 Task: Sort your projects by least recently updated.
Action: Mouse moved to (1328, 122)
Screenshot: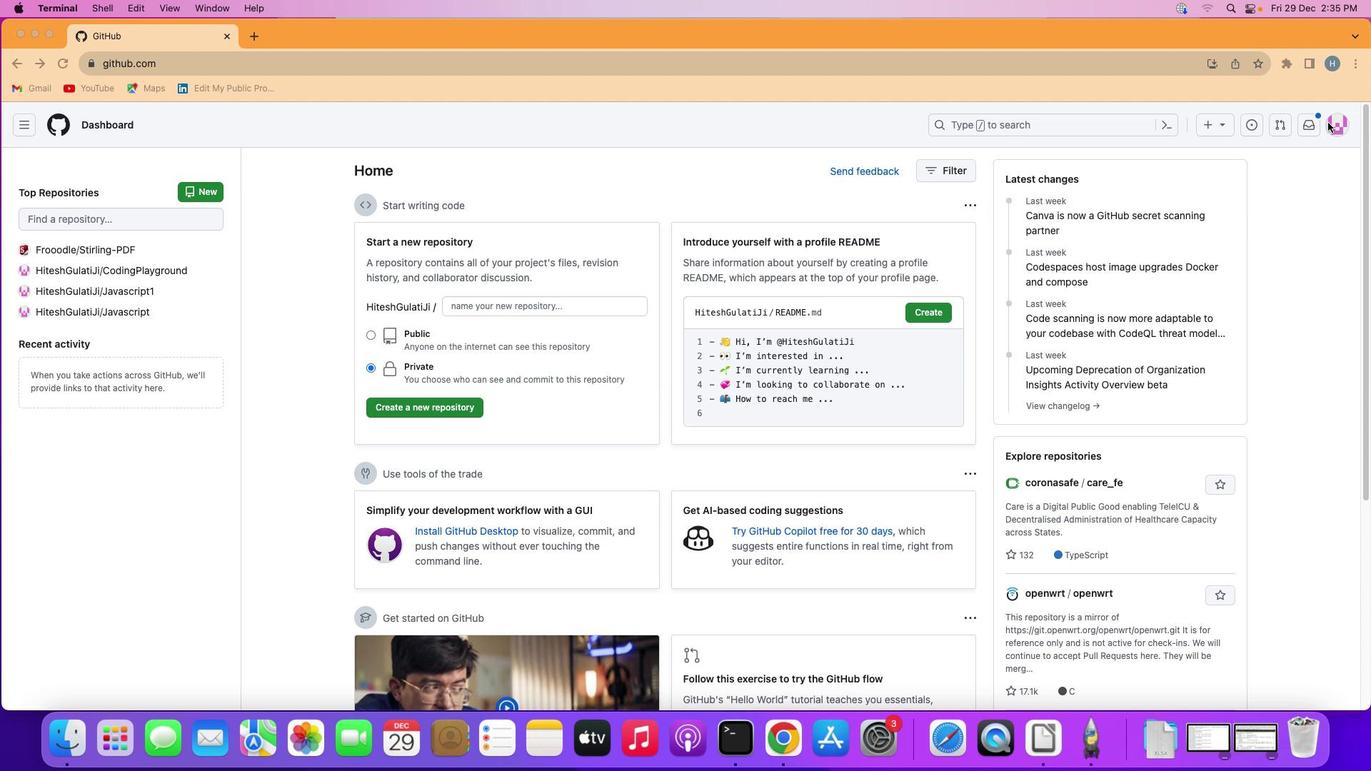 
Action: Mouse pressed left at (1328, 122)
Screenshot: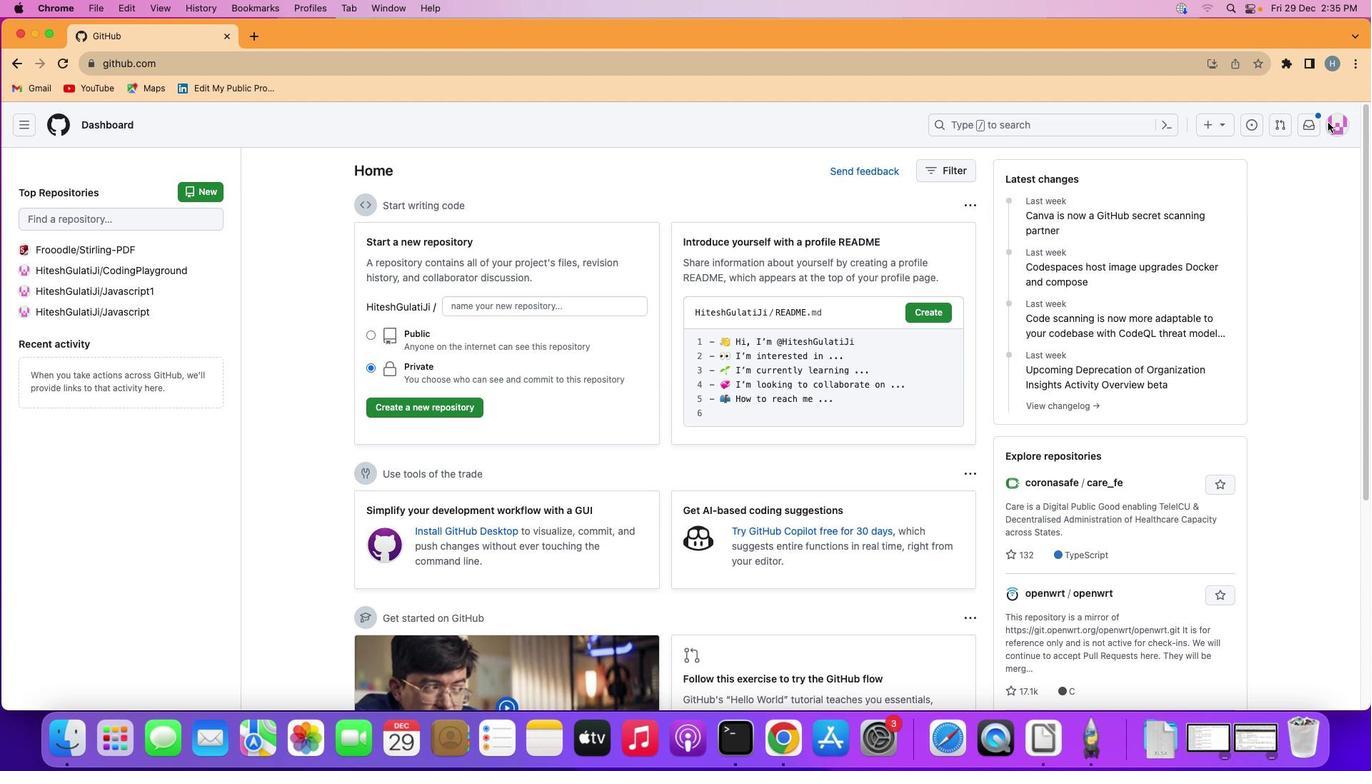 
Action: Mouse moved to (1332, 122)
Screenshot: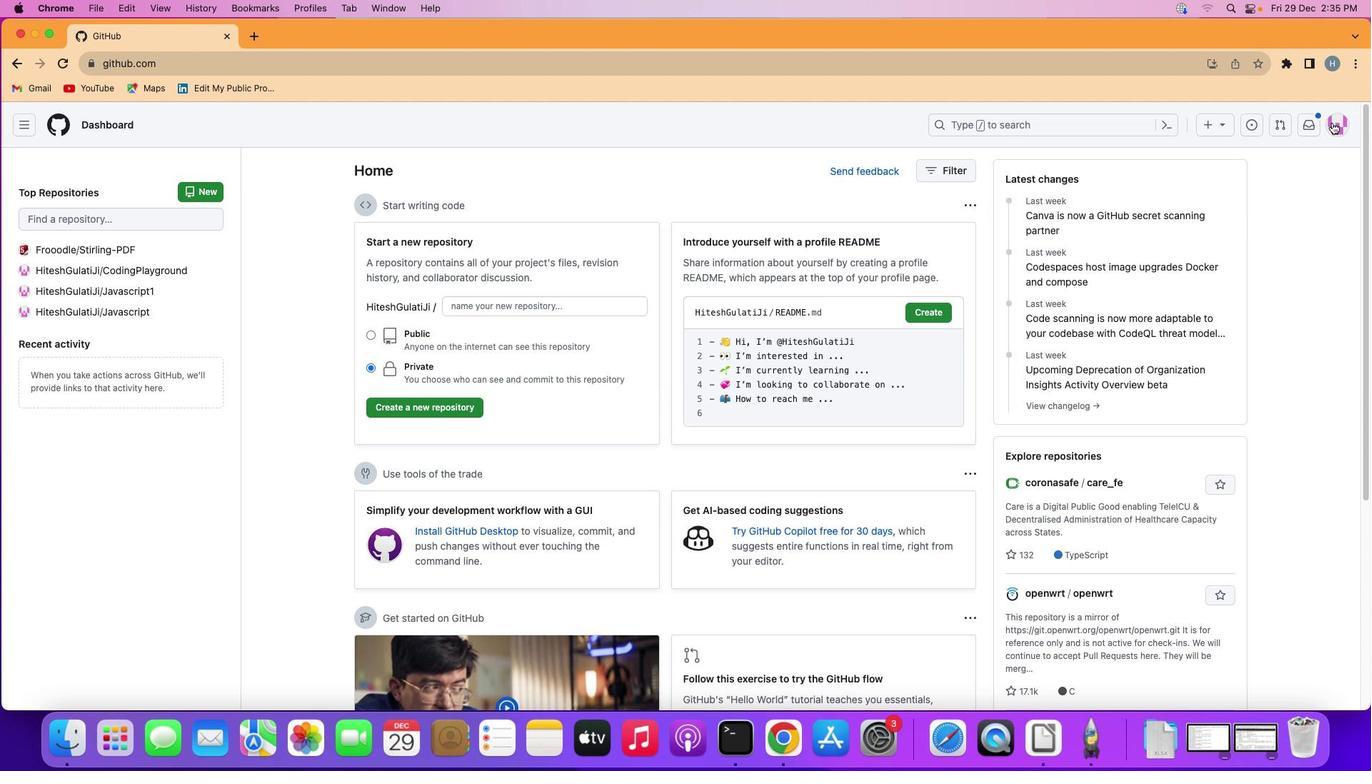 
Action: Mouse pressed left at (1332, 122)
Screenshot: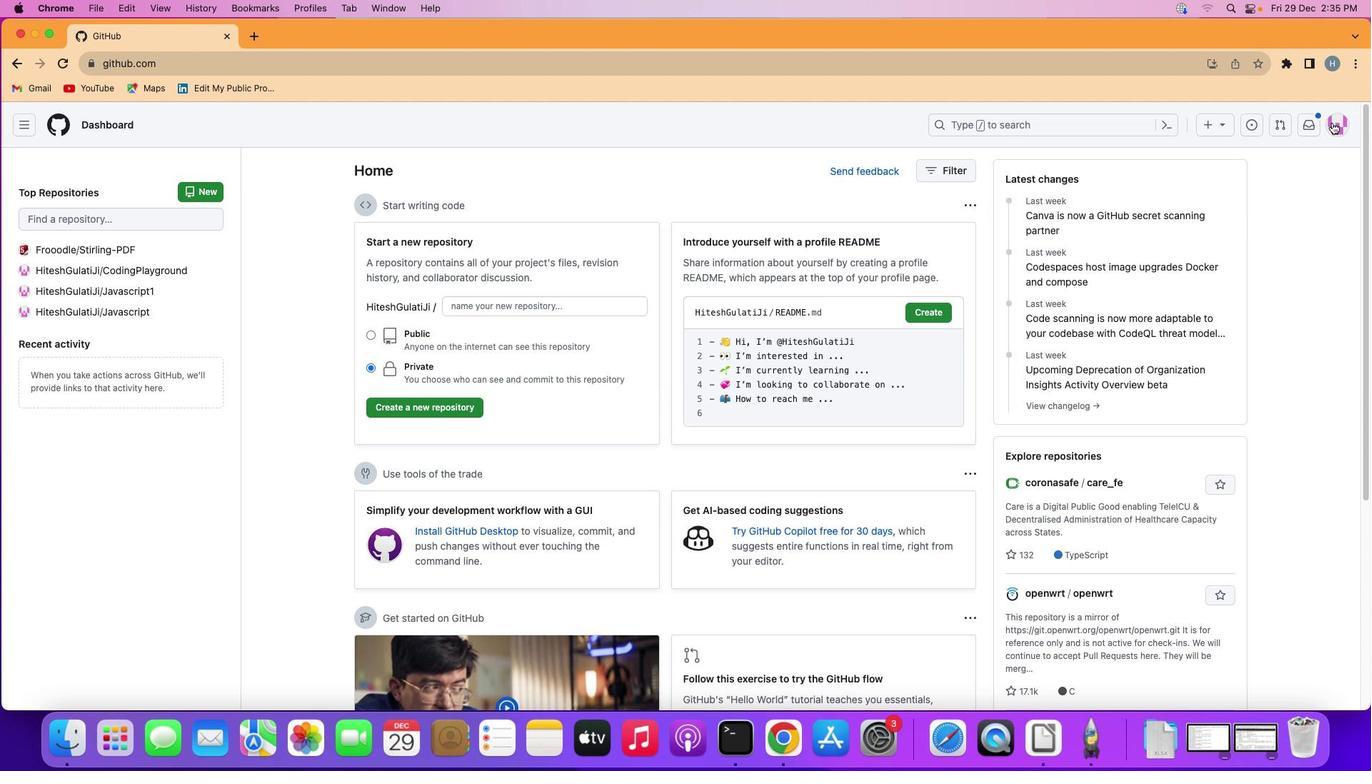 
Action: Mouse moved to (1219, 272)
Screenshot: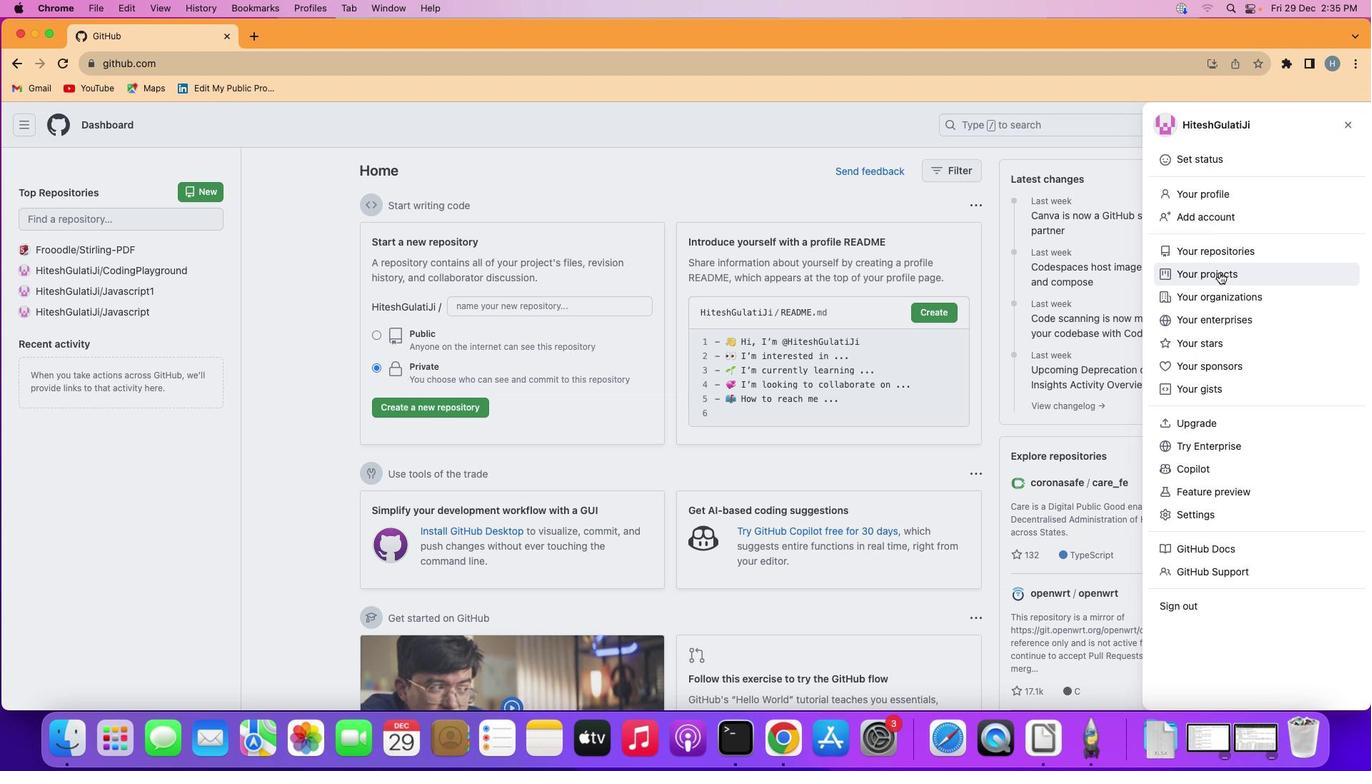 
Action: Mouse pressed left at (1219, 272)
Screenshot: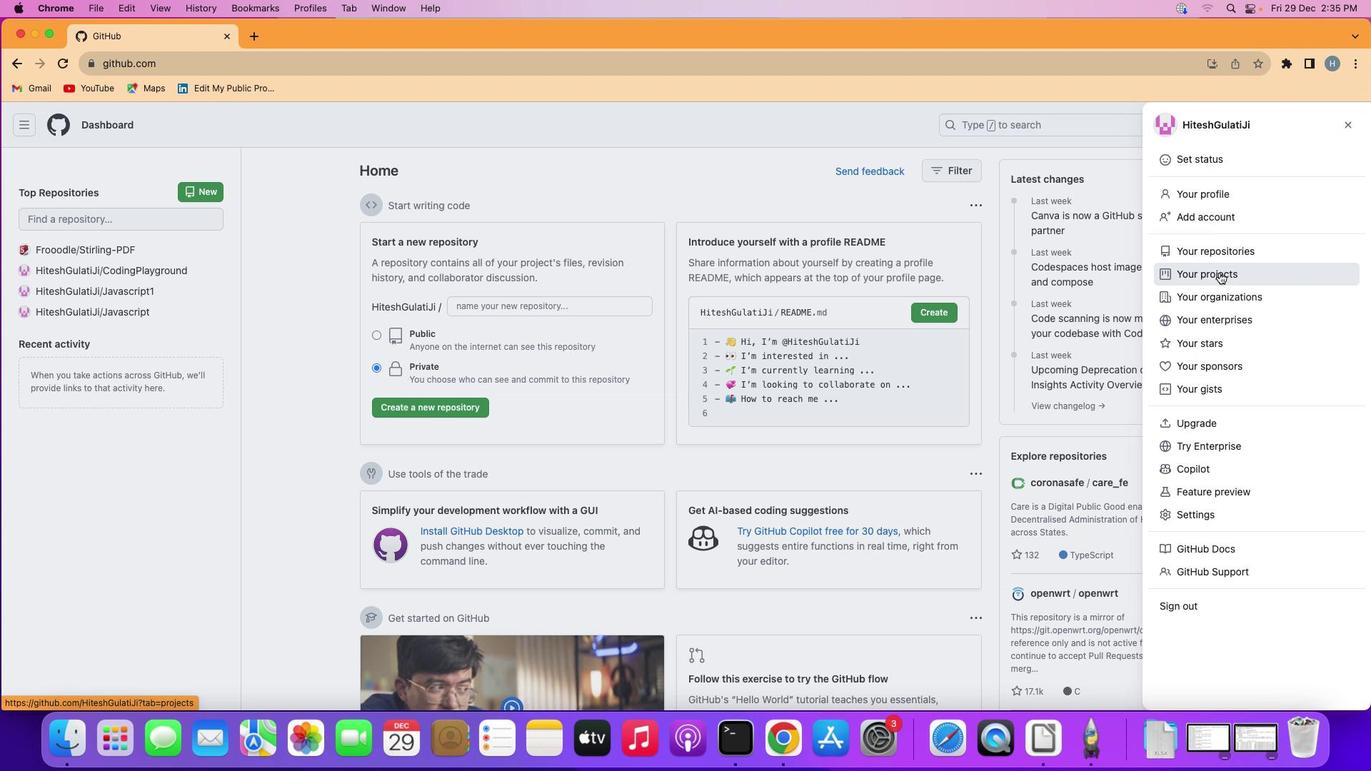 
Action: Mouse moved to (1099, 257)
Screenshot: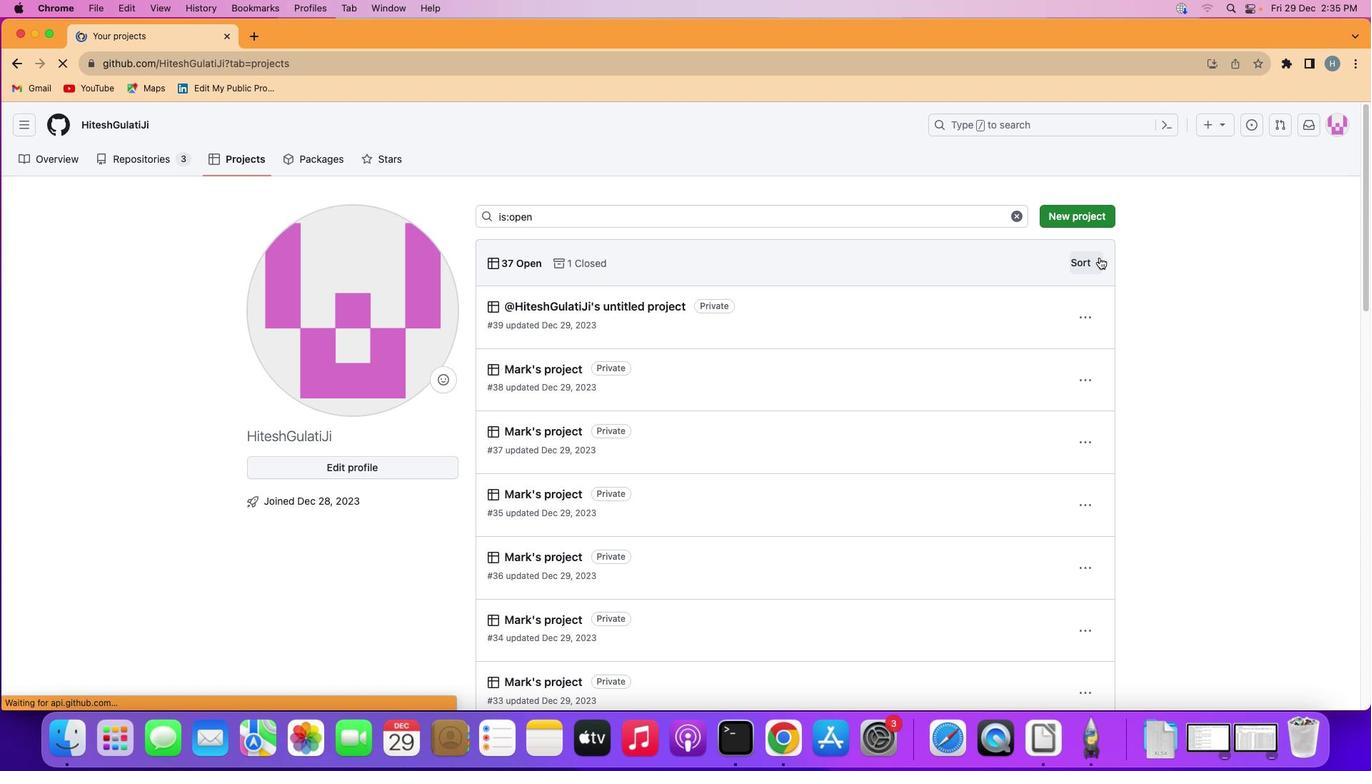 
Action: Mouse pressed left at (1099, 257)
Screenshot: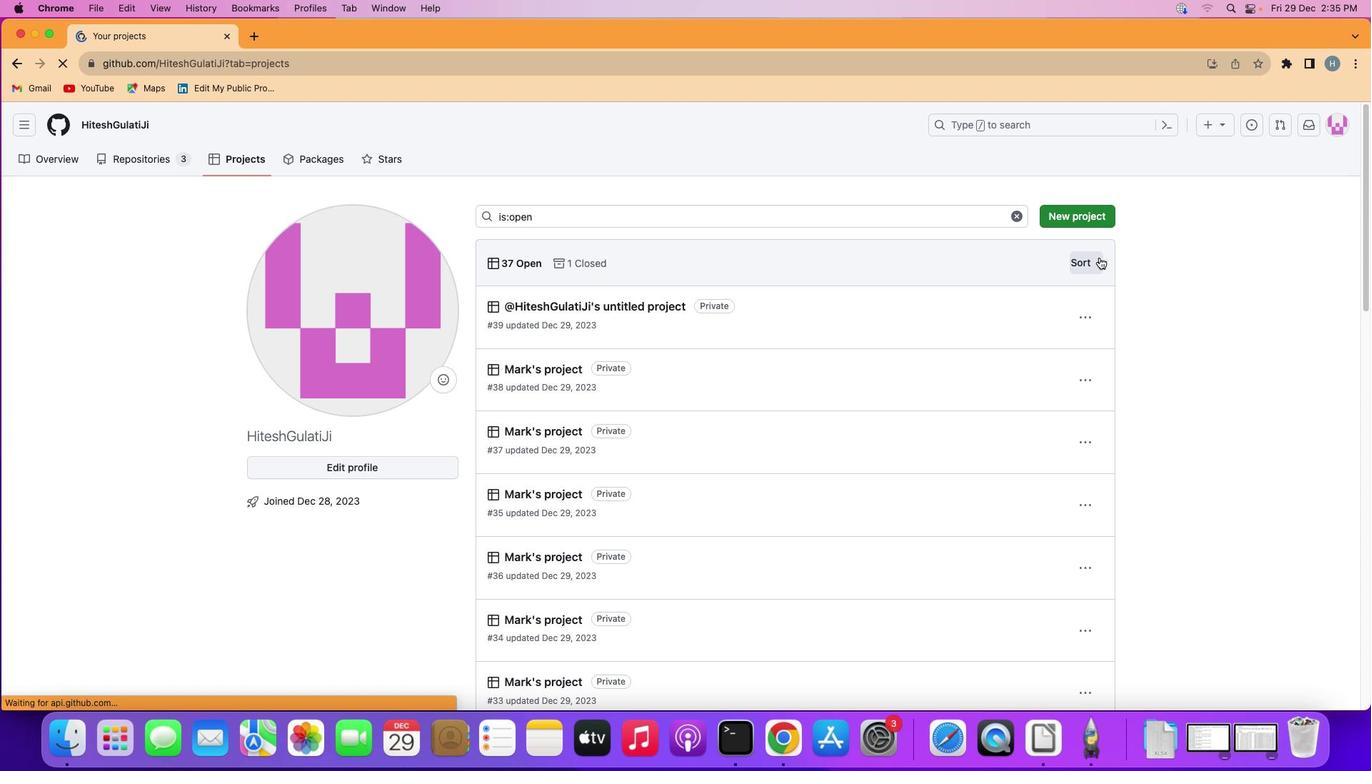 
Action: Mouse moved to (1035, 360)
Screenshot: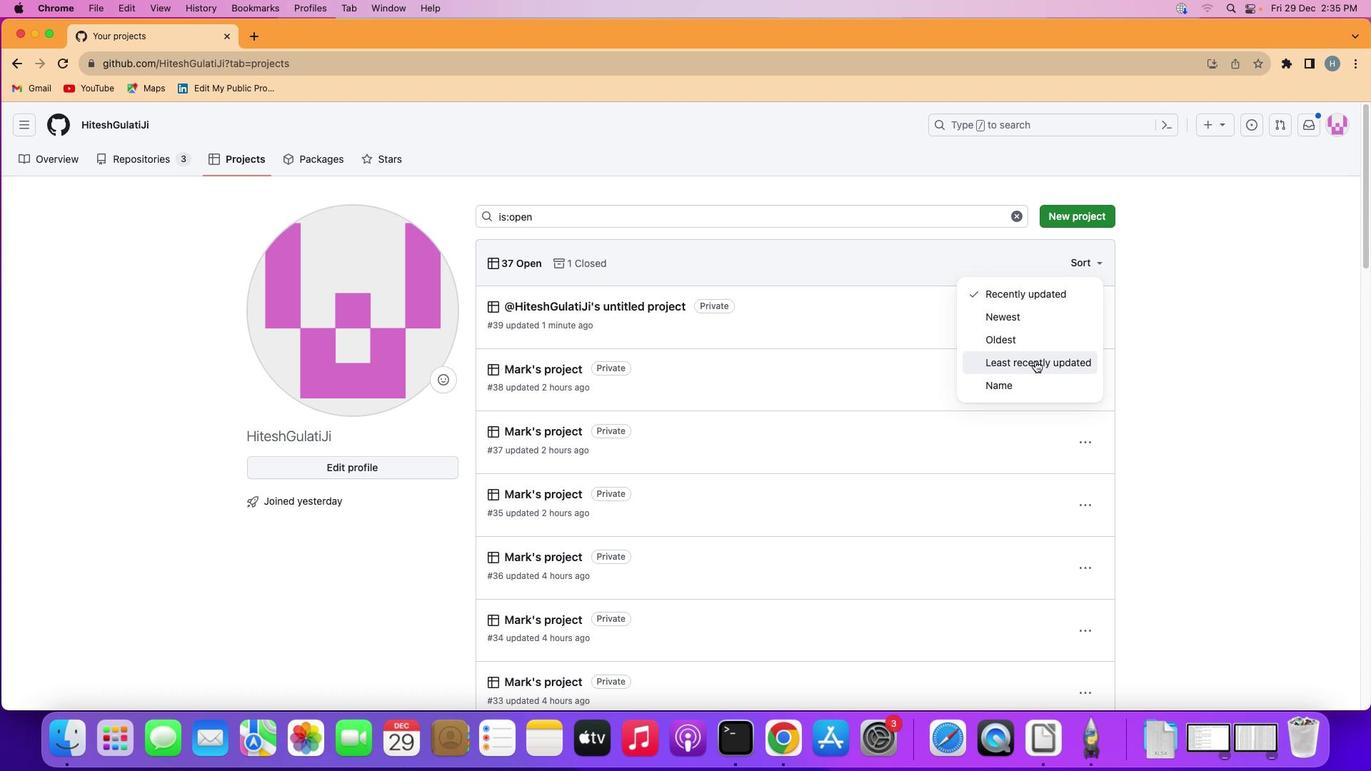 
Action: Mouse pressed left at (1035, 360)
Screenshot: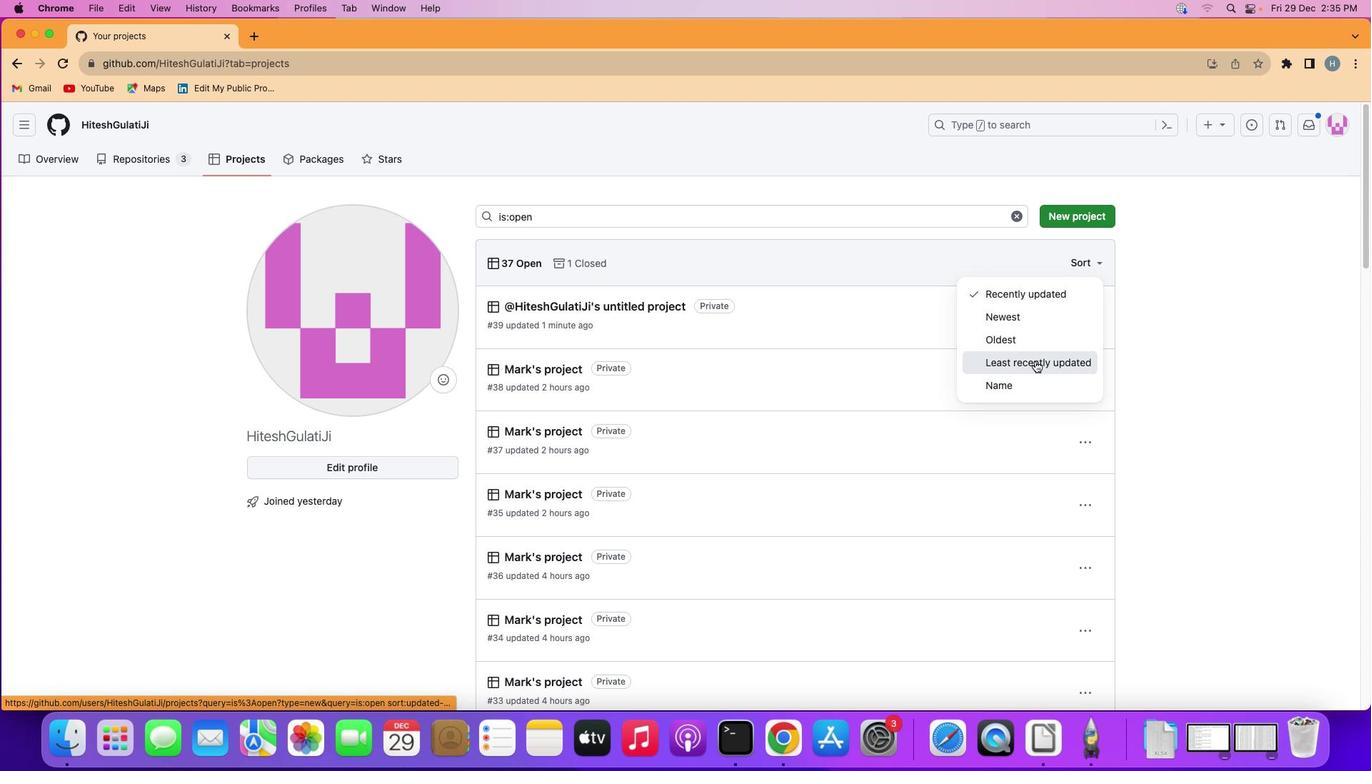 
